 Task: Set "Address to bind to (helper setting for DST)" for standard stream output to "D:/mux".
Action: Mouse moved to (133, 14)
Screenshot: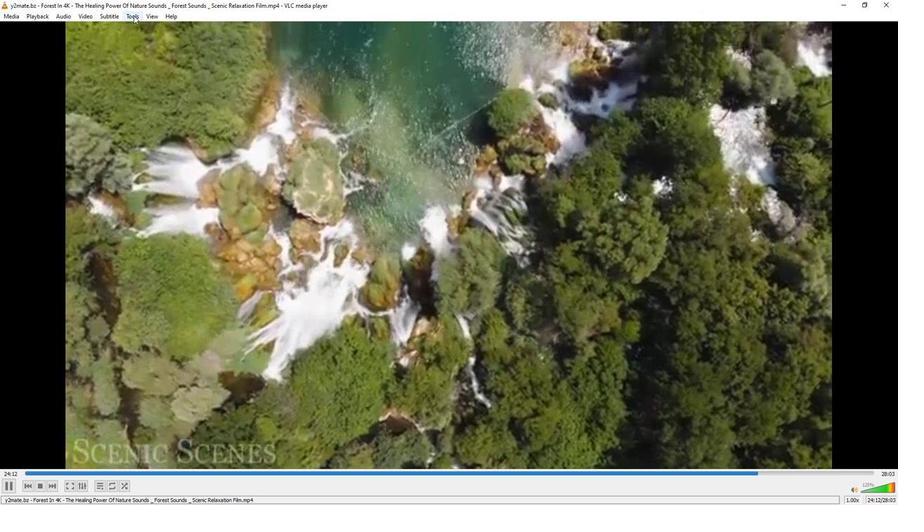 
Action: Mouse pressed left at (133, 14)
Screenshot: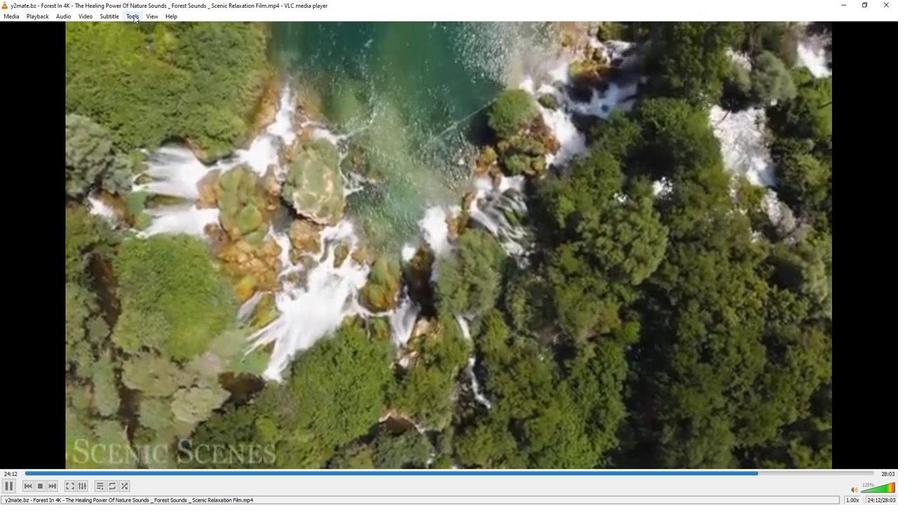 
Action: Mouse moved to (156, 125)
Screenshot: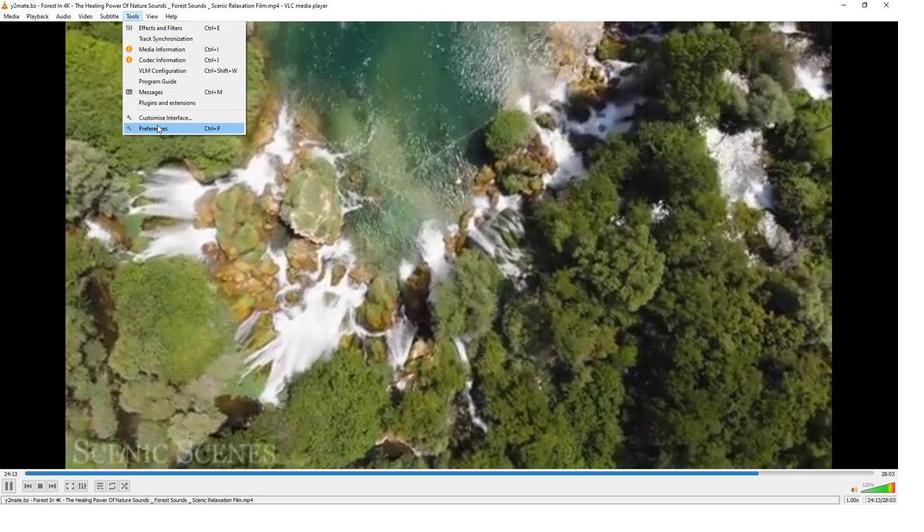 
Action: Mouse pressed left at (156, 125)
Screenshot: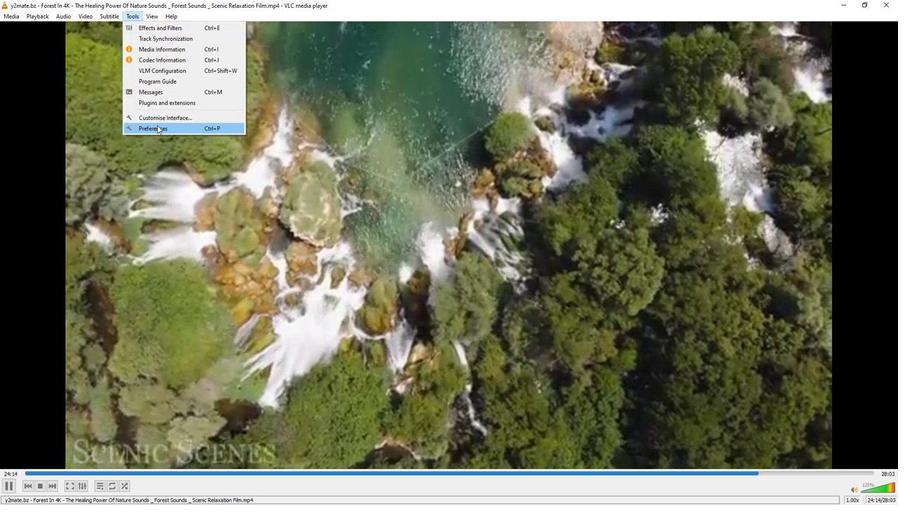 
Action: Mouse moved to (295, 411)
Screenshot: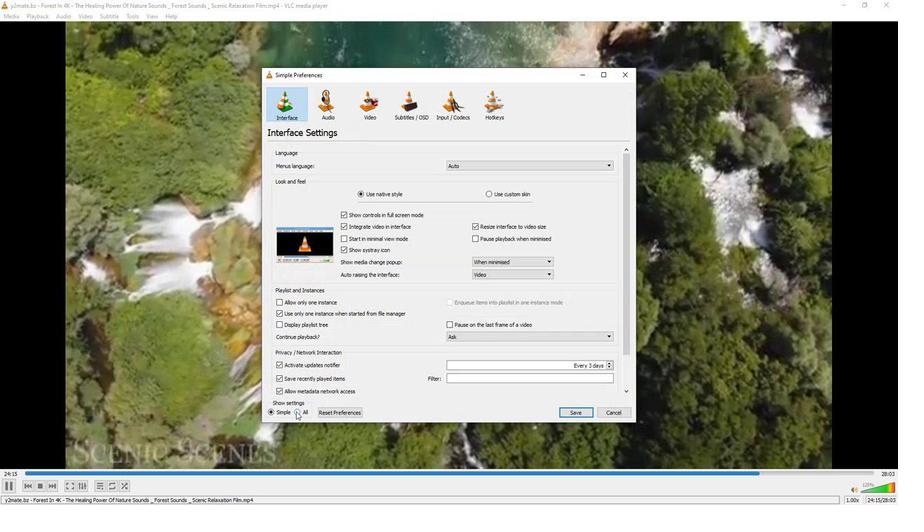 
Action: Mouse pressed left at (295, 411)
Screenshot: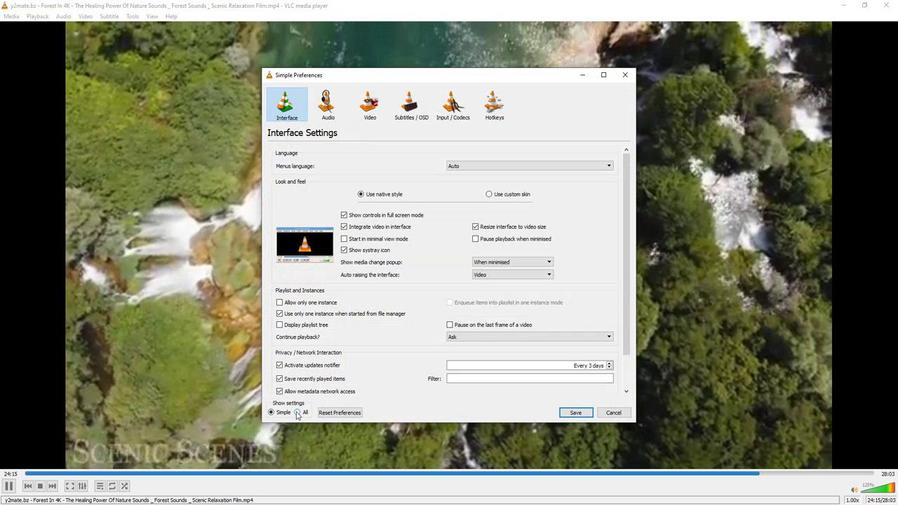 
Action: Mouse moved to (289, 328)
Screenshot: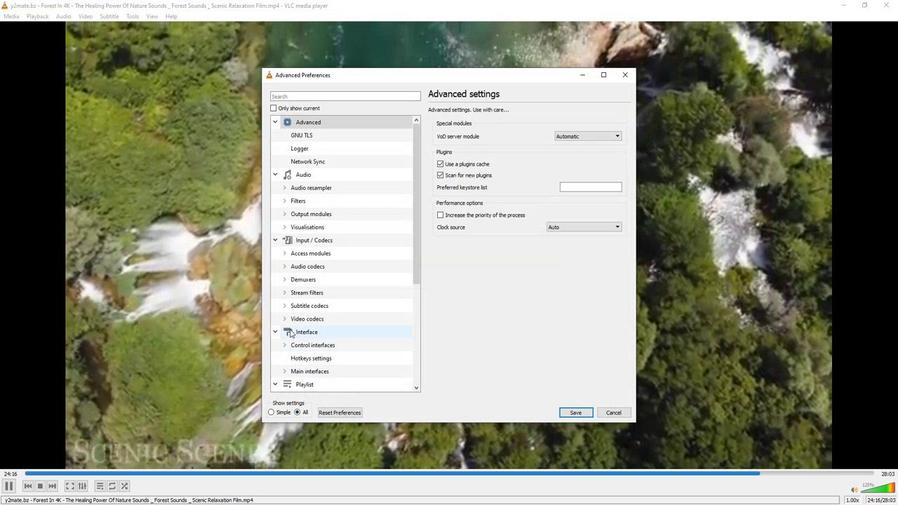 
Action: Mouse scrolled (289, 328) with delta (0, 0)
Screenshot: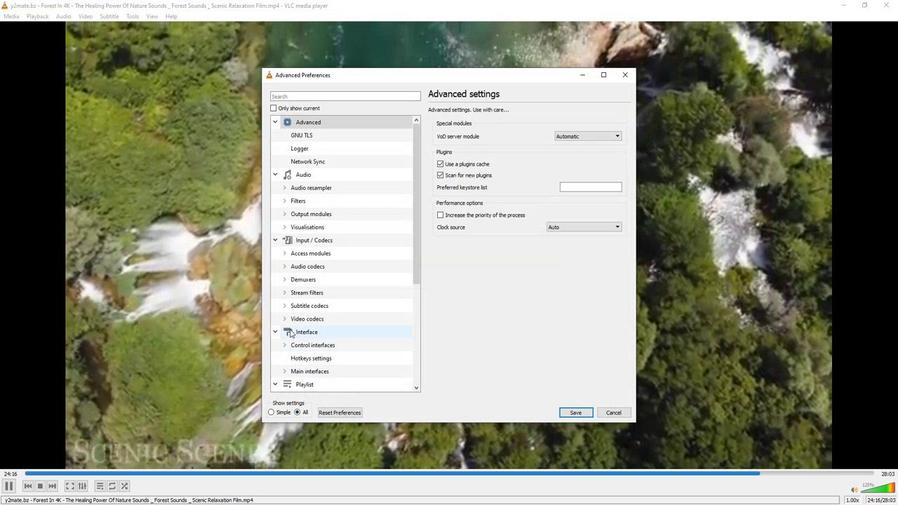 
Action: Mouse moved to (289, 325)
Screenshot: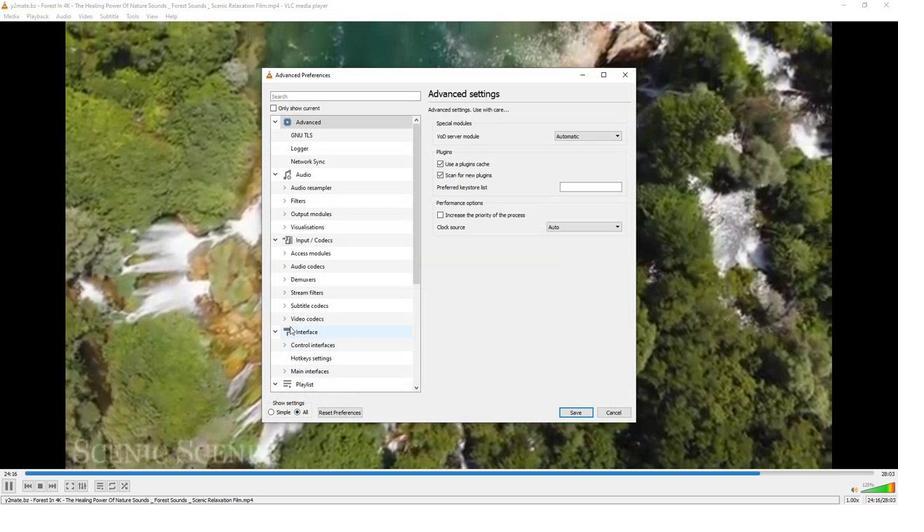 
Action: Mouse scrolled (289, 324) with delta (0, 0)
Screenshot: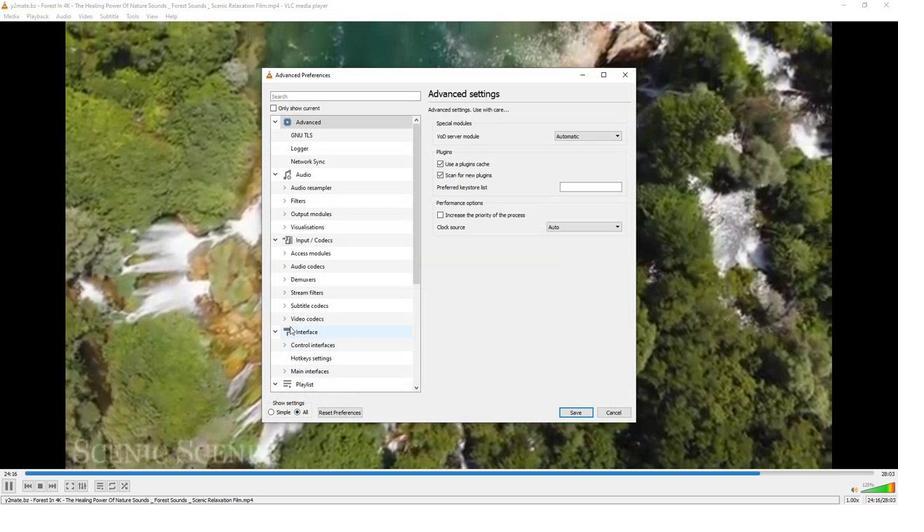 
Action: Mouse moved to (288, 322)
Screenshot: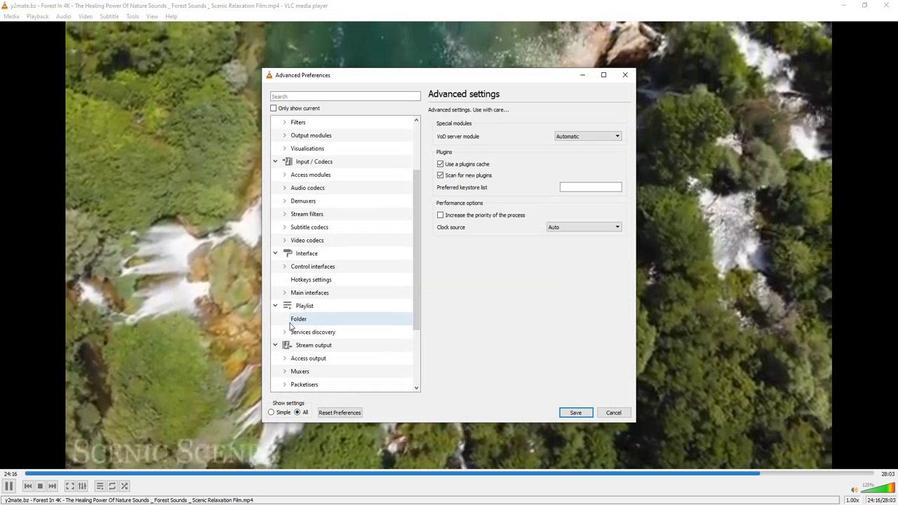 
Action: Mouse scrolled (288, 321) with delta (0, 0)
Screenshot: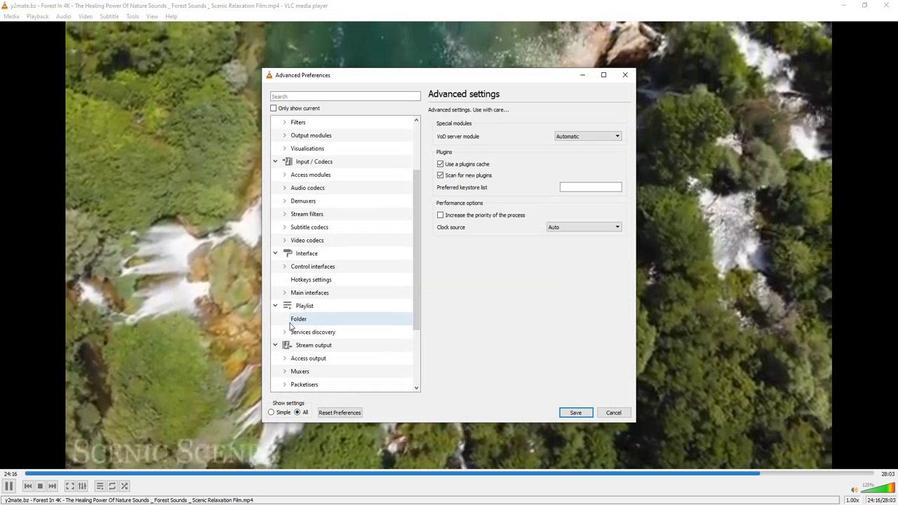 
Action: Mouse moved to (288, 316)
Screenshot: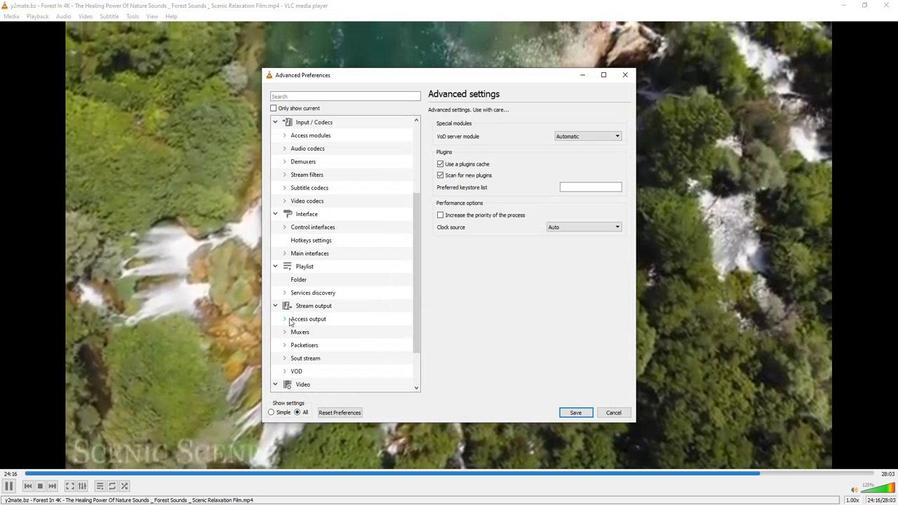 
Action: Mouse scrolled (288, 315) with delta (0, 0)
Screenshot: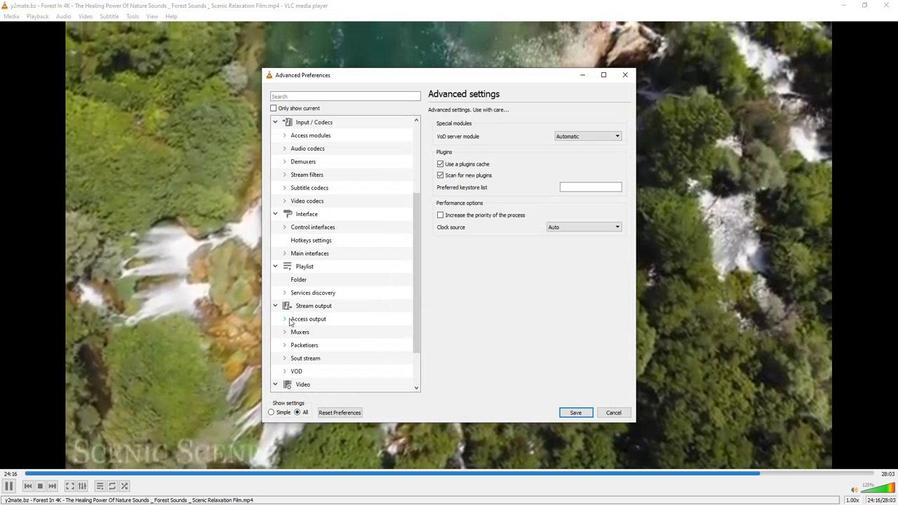 
Action: Mouse moved to (282, 320)
Screenshot: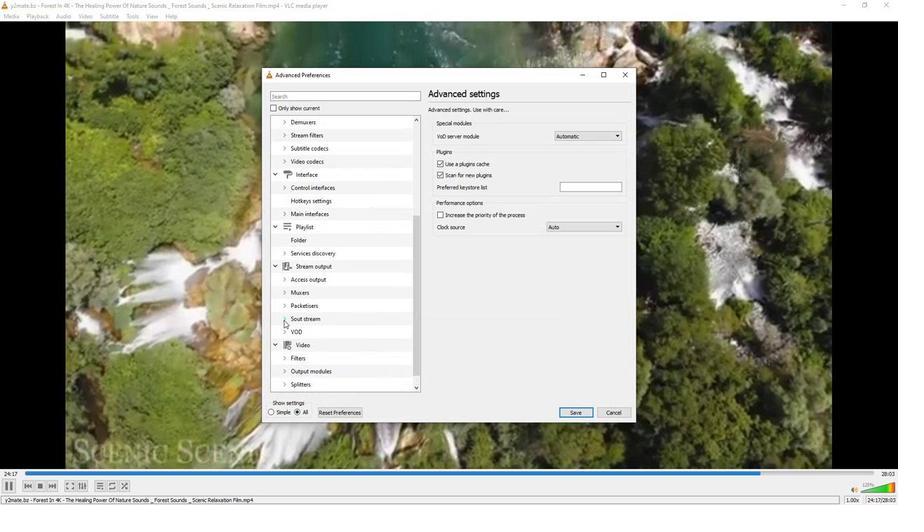 
Action: Mouse pressed left at (282, 320)
Screenshot: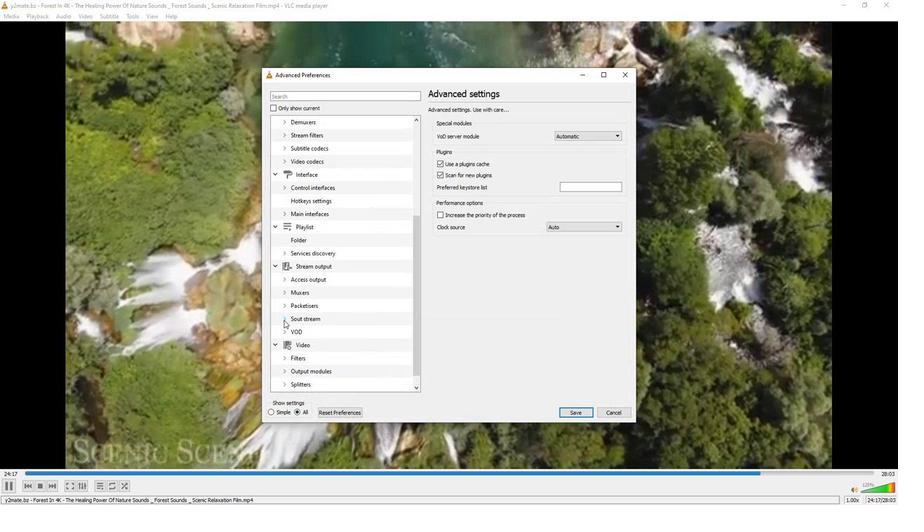 
Action: Mouse moved to (289, 319)
Screenshot: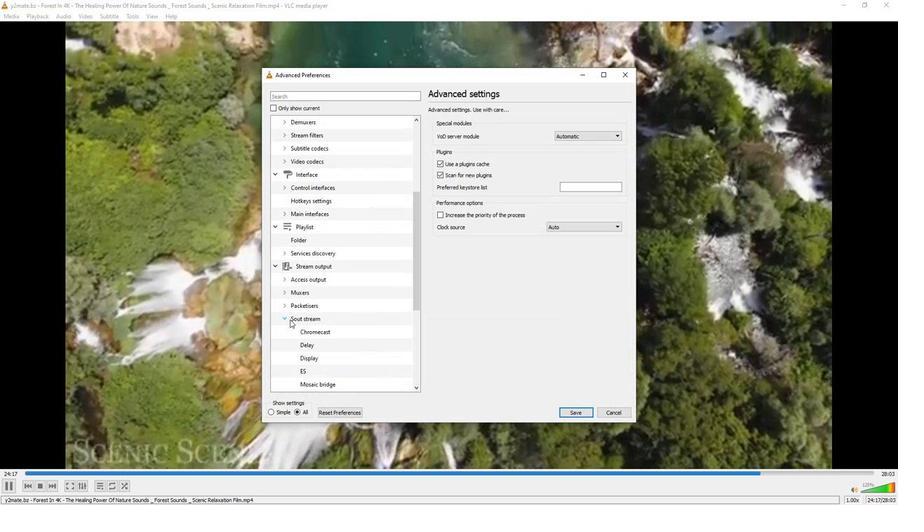 
Action: Mouse scrolled (289, 319) with delta (0, 0)
Screenshot: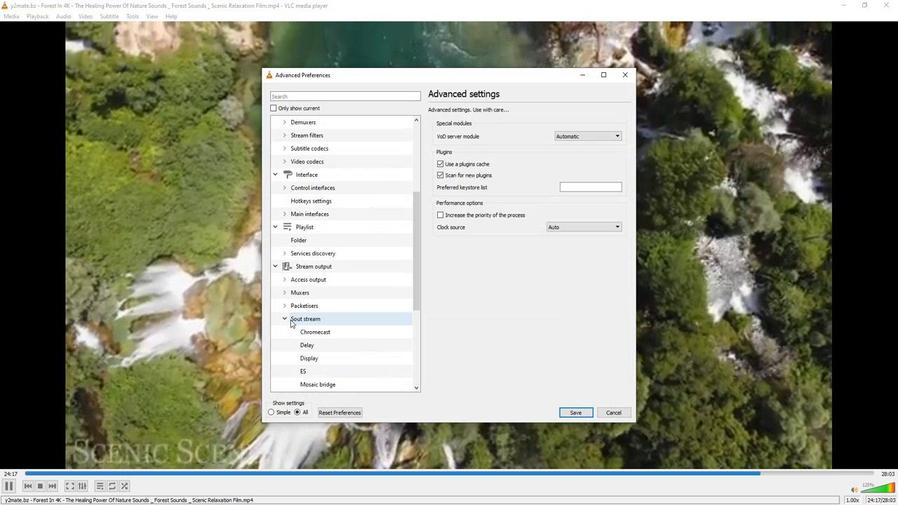 
Action: Mouse scrolled (289, 319) with delta (0, 0)
Screenshot: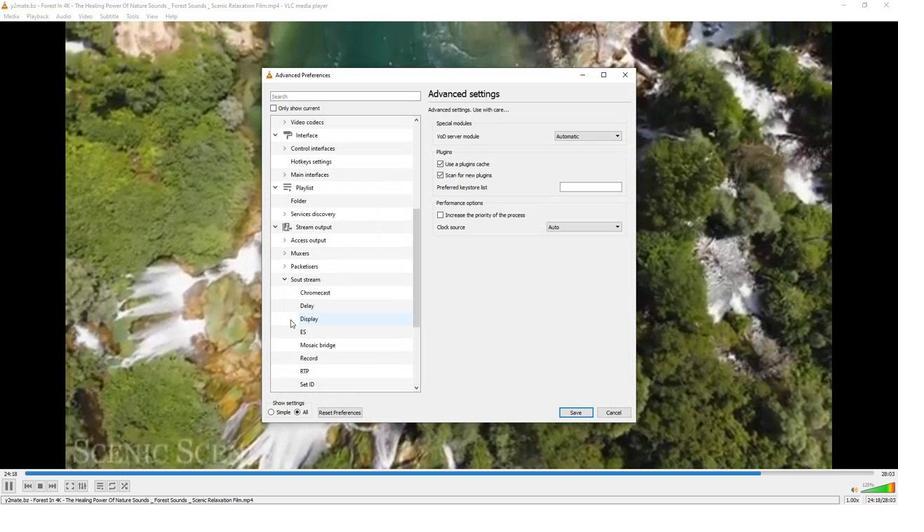 
Action: Mouse moved to (309, 358)
Screenshot: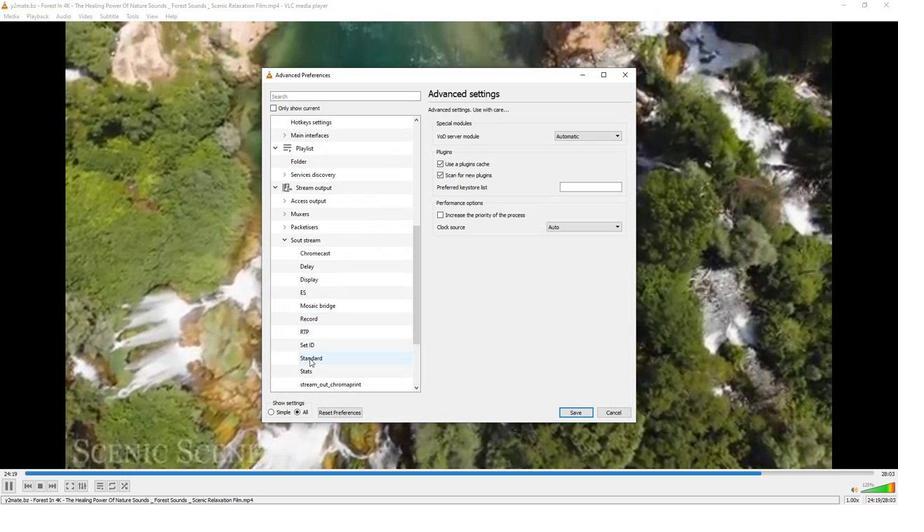 
Action: Mouse pressed left at (309, 358)
Screenshot: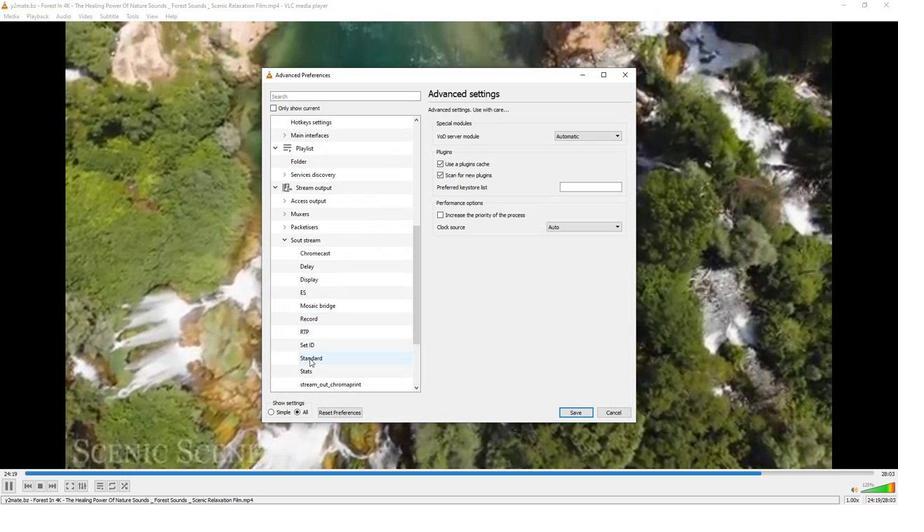 
Action: Mouse moved to (576, 160)
Screenshot: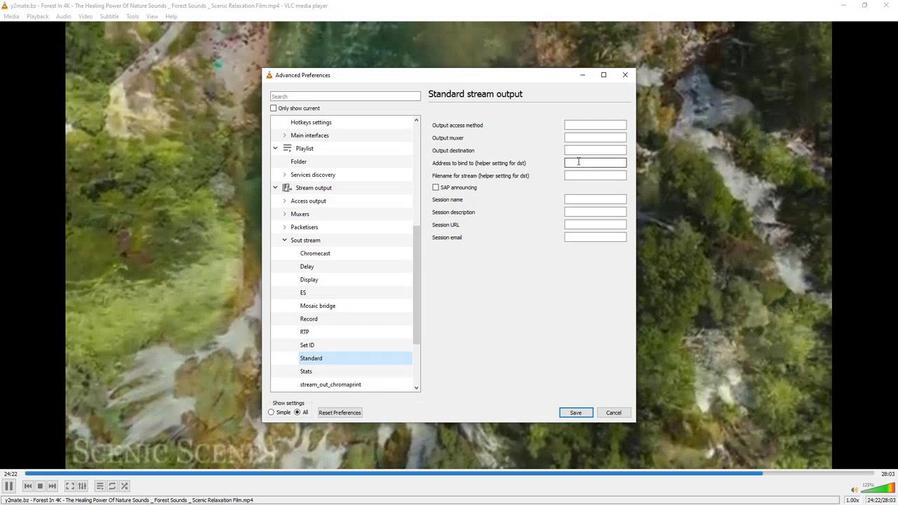 
Action: Mouse pressed left at (576, 160)
Screenshot: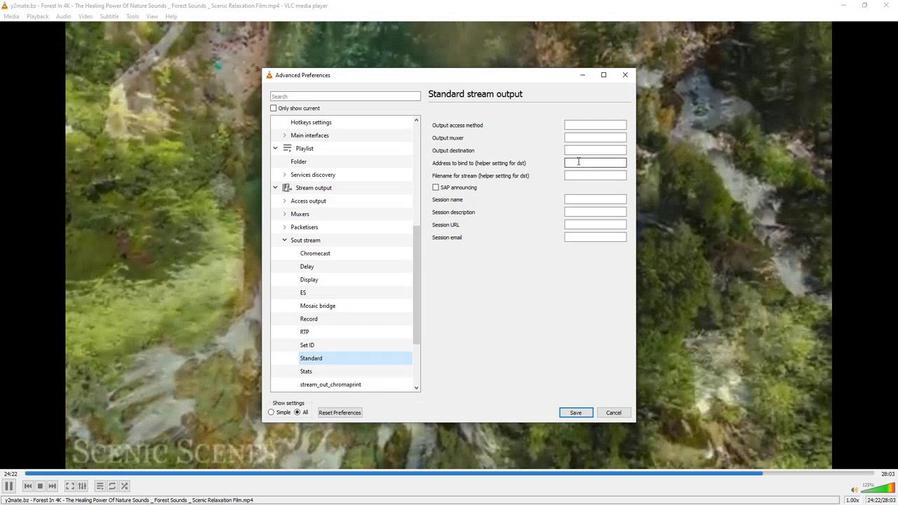 
Action: Mouse moved to (575, 161)
Screenshot: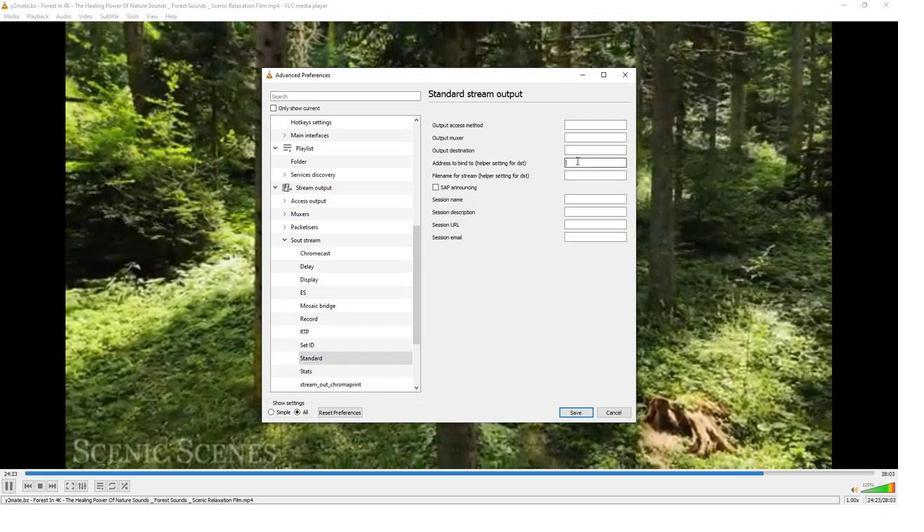 
Action: Key pressed <Key.shift>
Screenshot: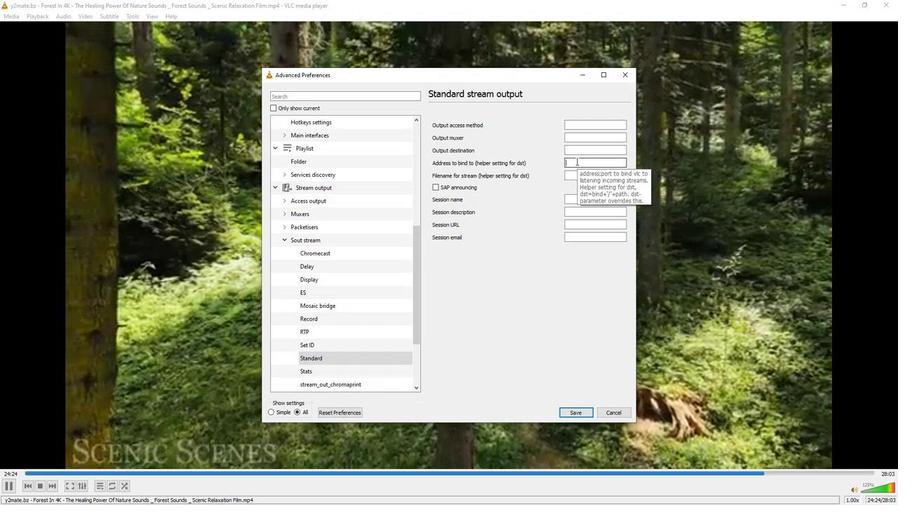 
Action: Mouse moved to (575, 161)
Screenshot: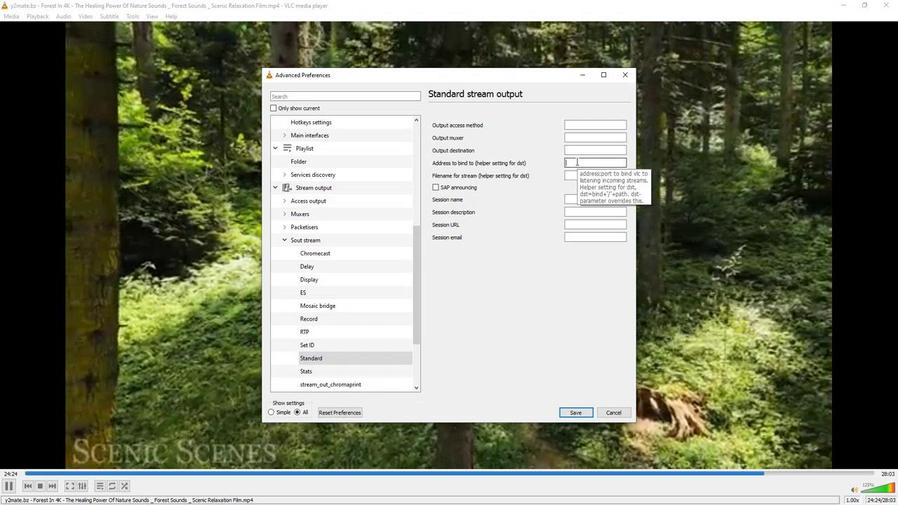 
Action: Key pressed D<Key.shift_r><Key.shift_r><Key.shift_r><Key.shift_r><Key.shift_r><Key.shift_r><Key.shift_r><Key.shift_r><Key.shift_r>:/mux
Screenshot: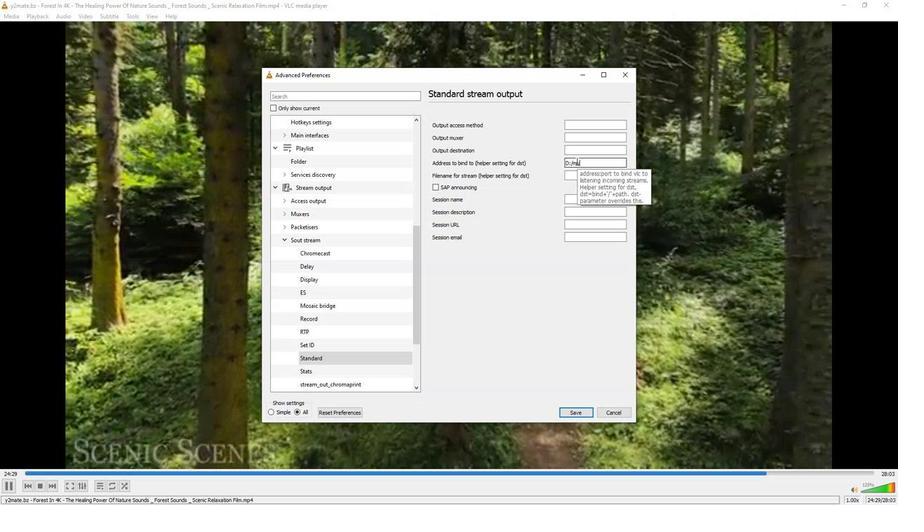 
